 Task: Add Nubian Heritage Indian Hemp & Haitian Vetiver Soap to the cart.
Action: Mouse moved to (247, 118)
Screenshot: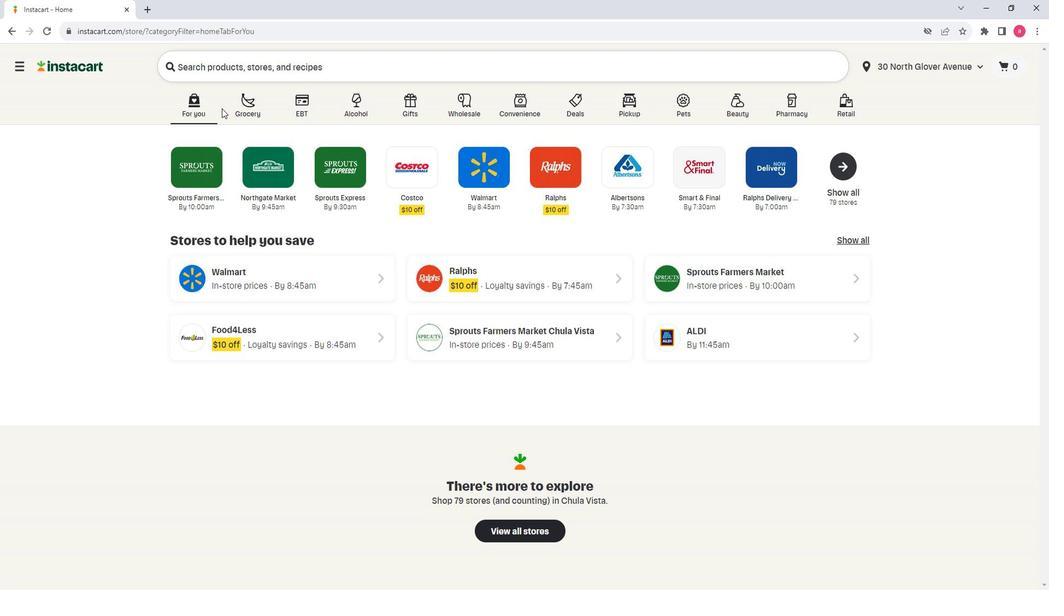 
Action: Mouse pressed left at (247, 118)
Screenshot: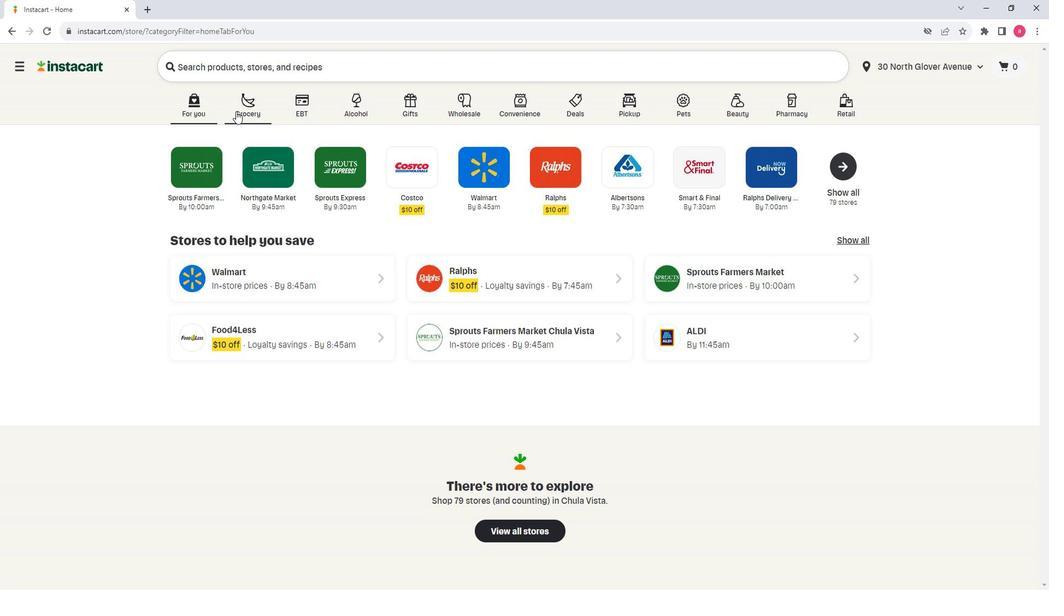 
Action: Mouse moved to (262, 297)
Screenshot: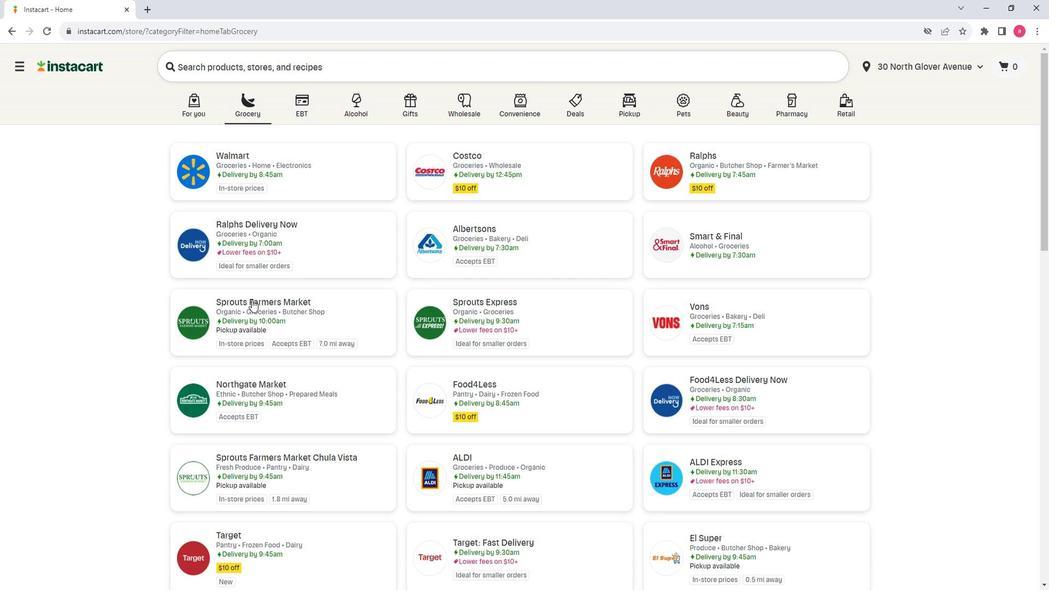 
Action: Mouse pressed left at (262, 297)
Screenshot: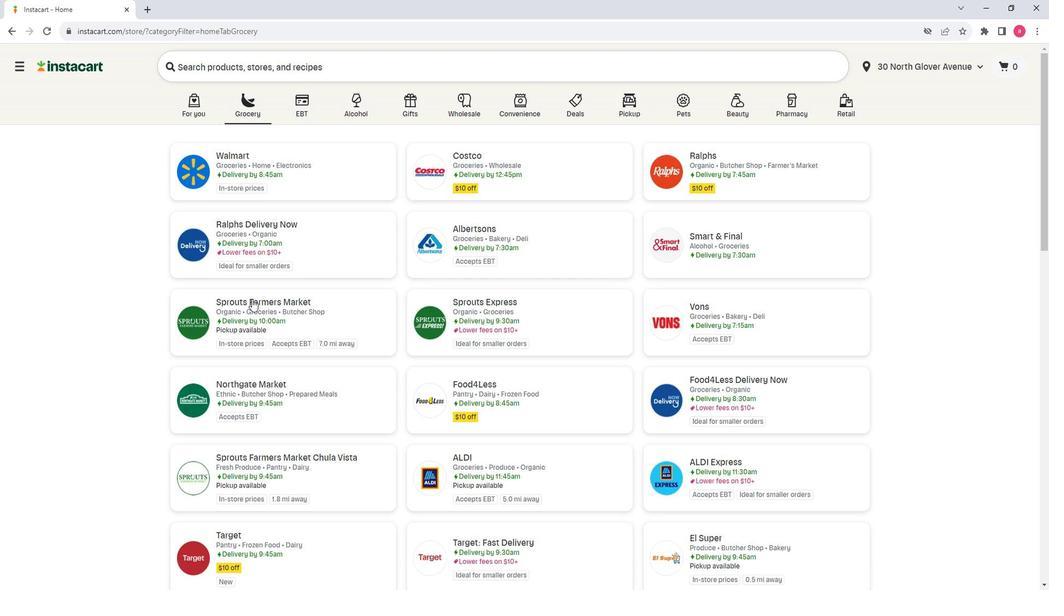 
Action: Mouse moved to (91, 281)
Screenshot: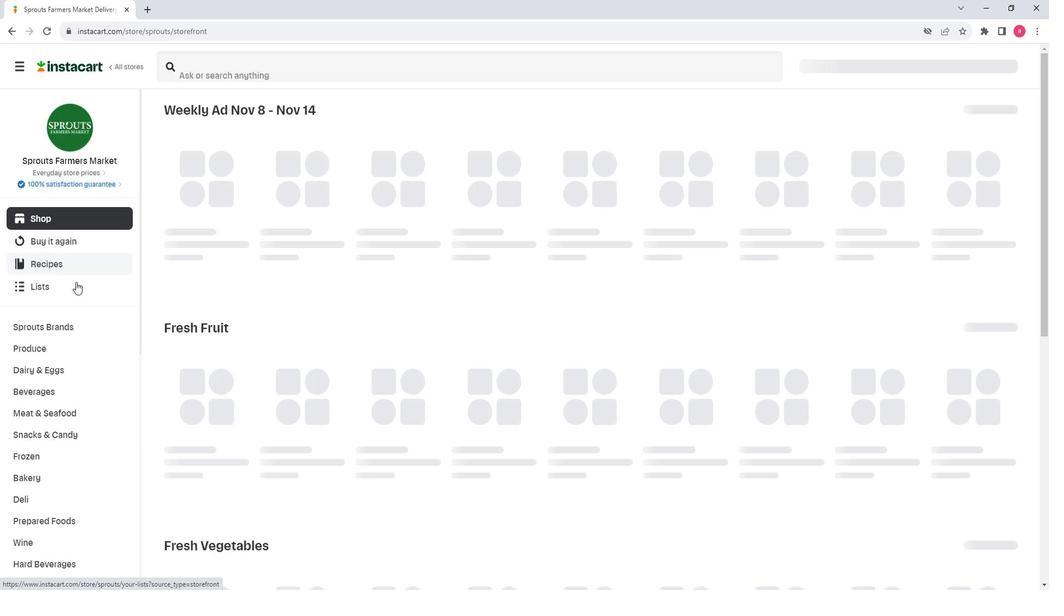
Action: Mouse scrolled (91, 281) with delta (0, 0)
Screenshot: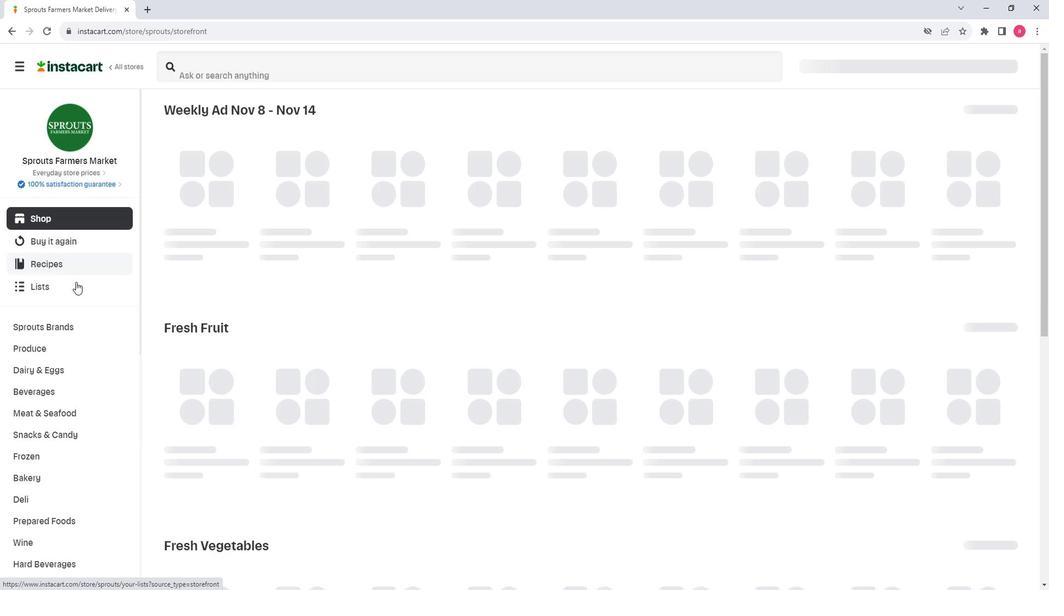 
Action: Mouse scrolled (91, 281) with delta (0, 0)
Screenshot: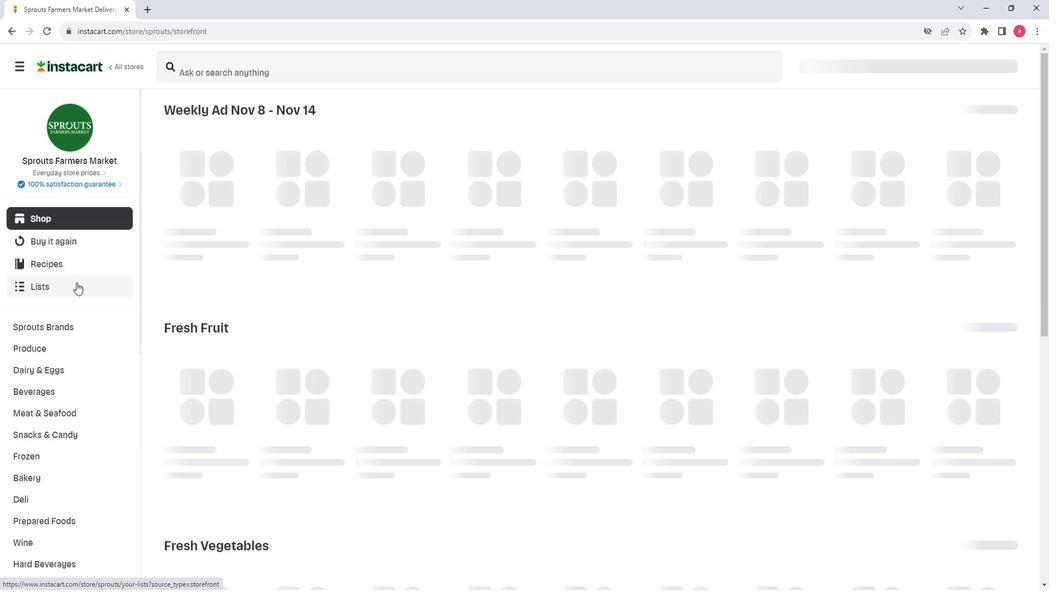 
Action: Mouse moved to (91, 282)
Screenshot: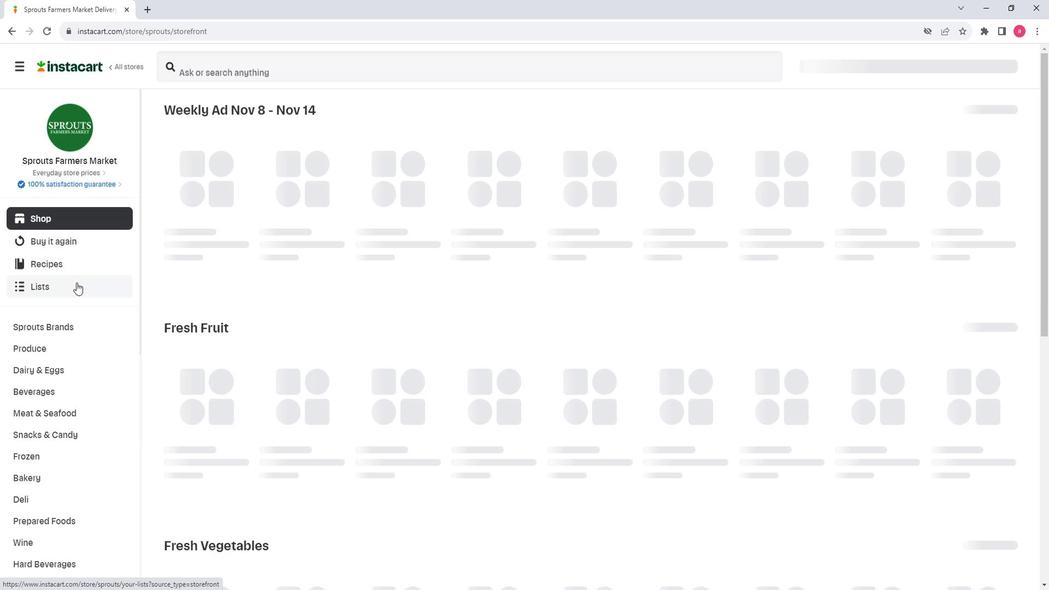 
Action: Mouse scrolled (91, 281) with delta (0, 0)
Screenshot: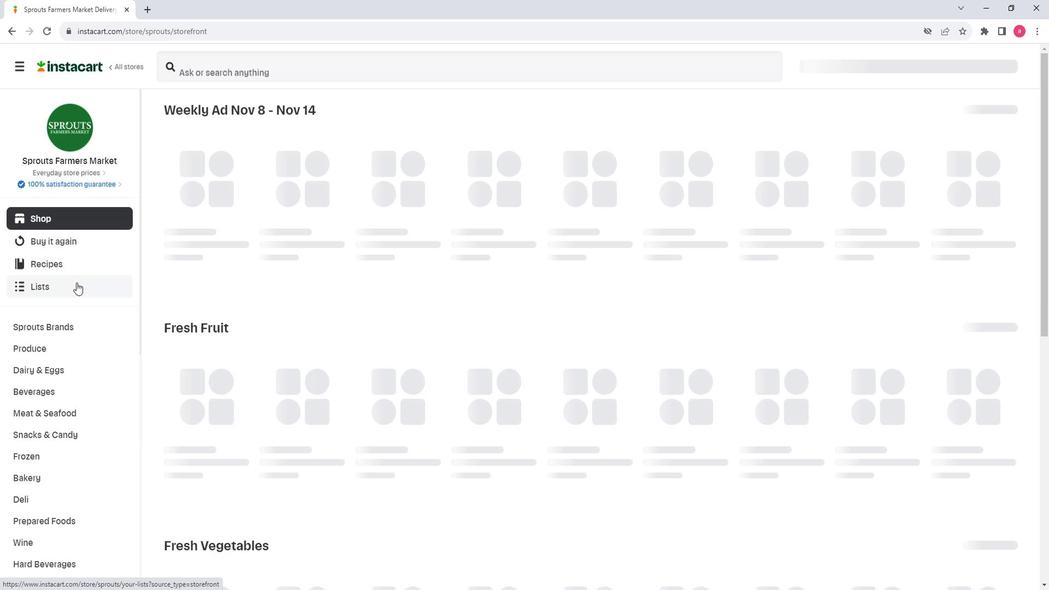 
Action: Mouse scrolled (91, 281) with delta (0, 0)
Screenshot: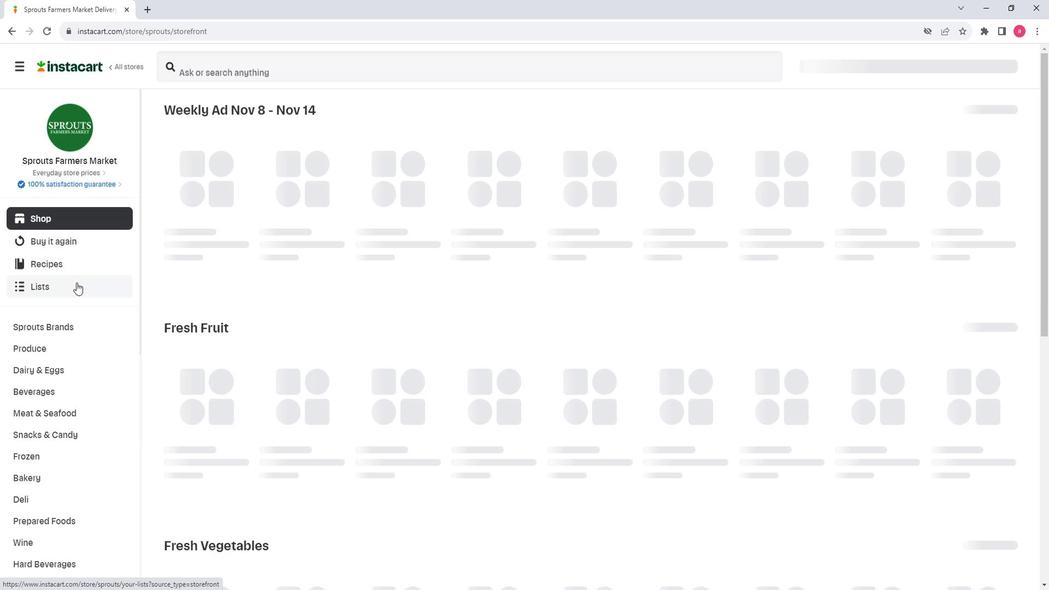 
Action: Mouse scrolled (91, 281) with delta (0, 0)
Screenshot: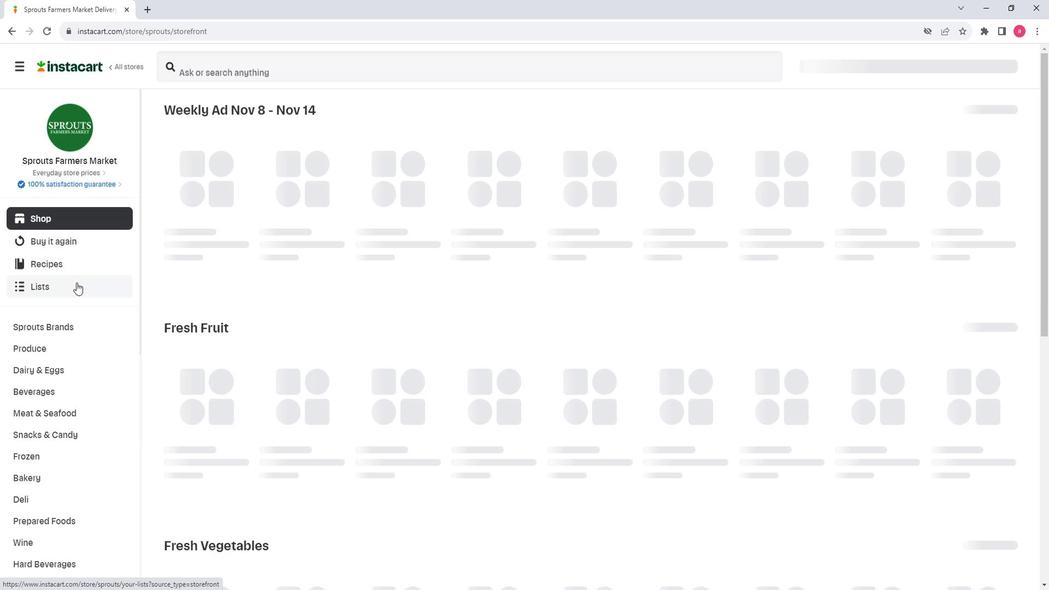 
Action: Mouse moved to (91, 282)
Screenshot: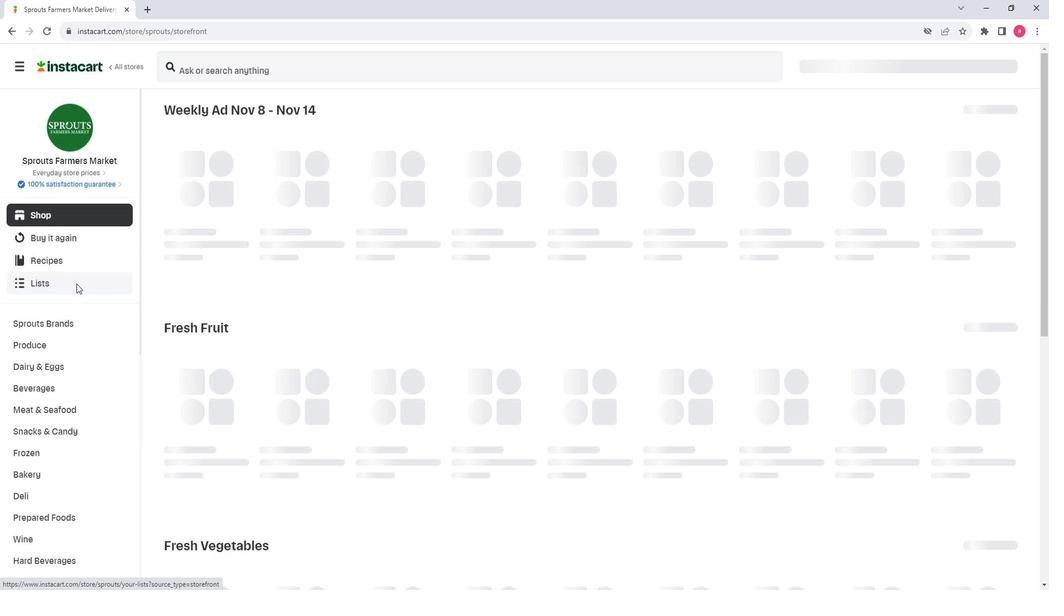 
Action: Mouse scrolled (91, 282) with delta (0, 0)
Screenshot: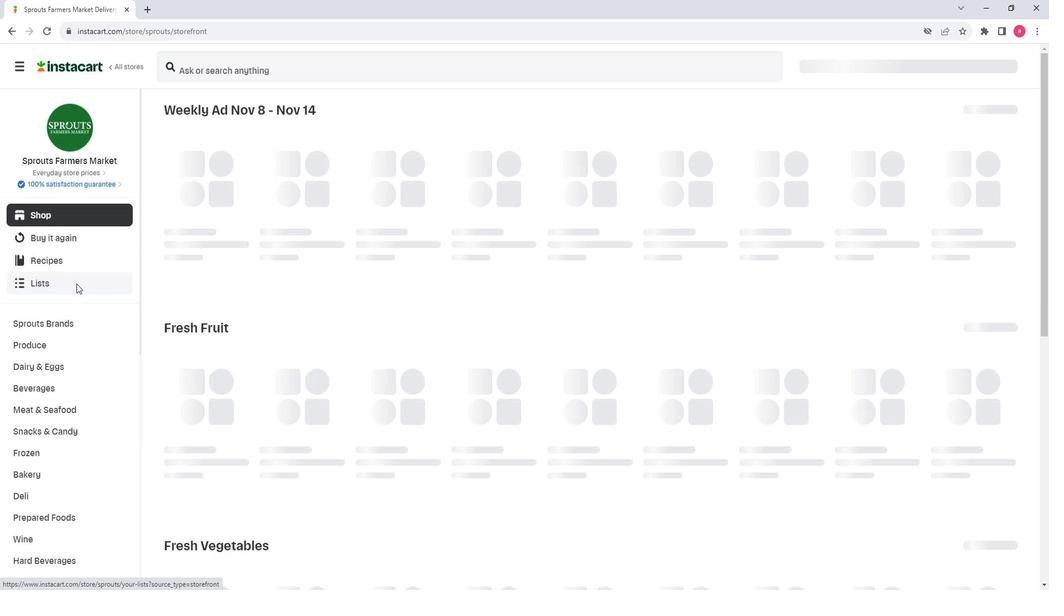 
Action: Mouse moved to (92, 284)
Screenshot: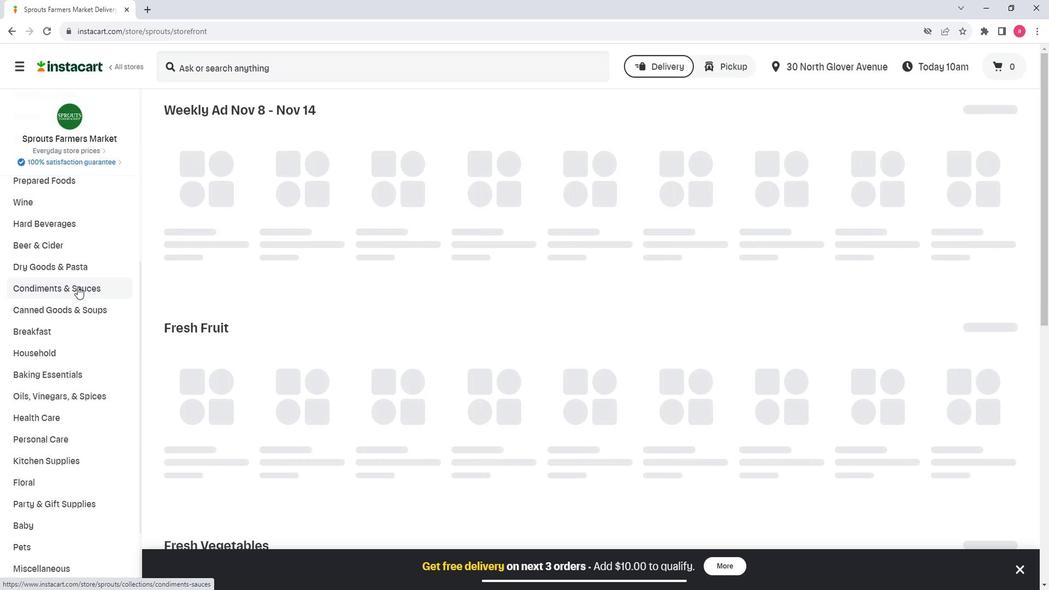 
Action: Mouse scrolled (92, 284) with delta (0, 0)
Screenshot: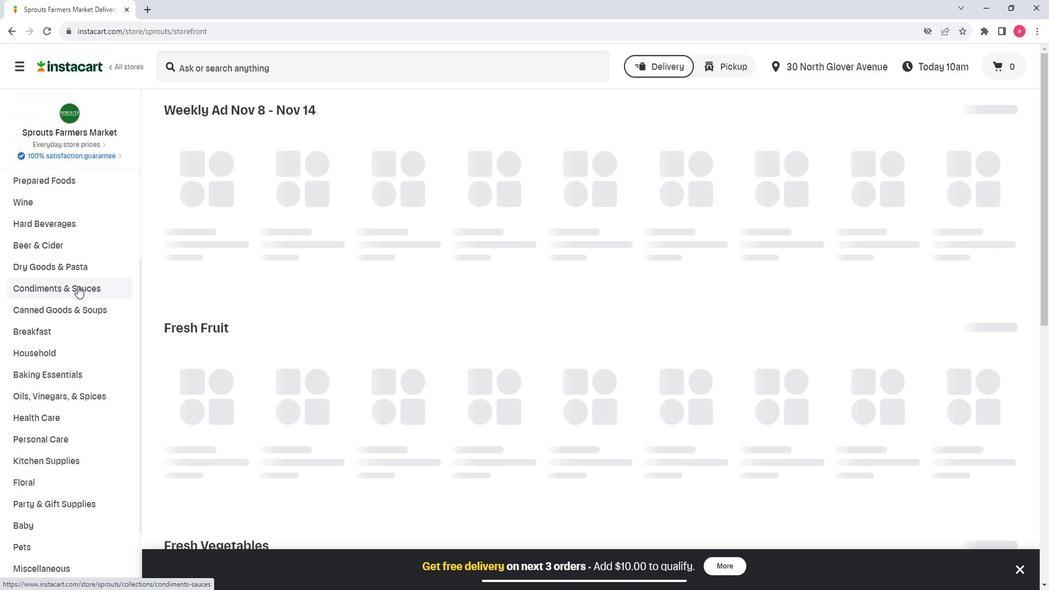 
Action: Mouse scrolled (92, 284) with delta (0, 0)
Screenshot: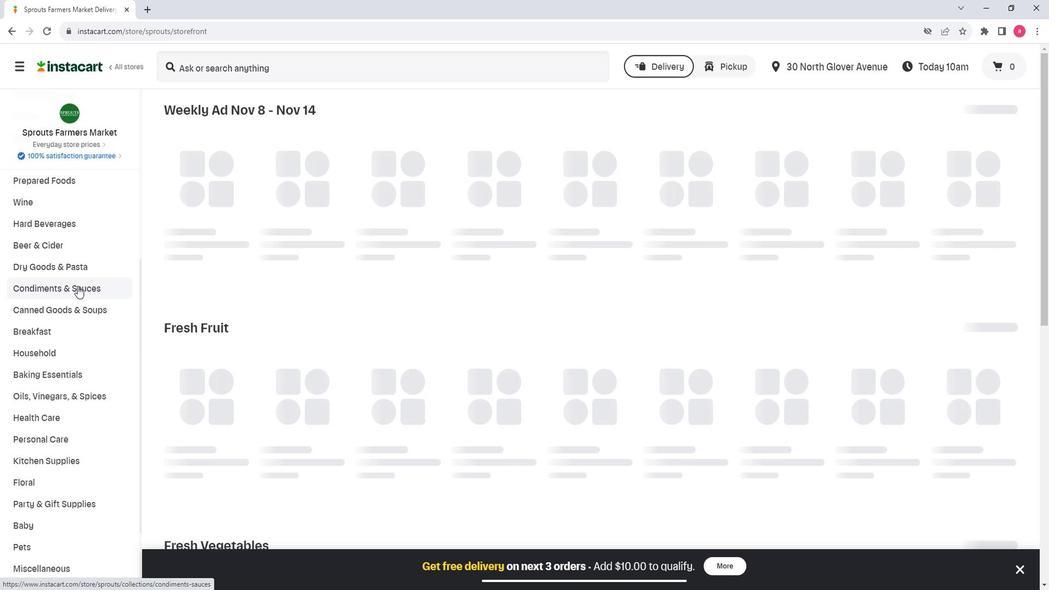 
Action: Mouse moved to (74, 341)
Screenshot: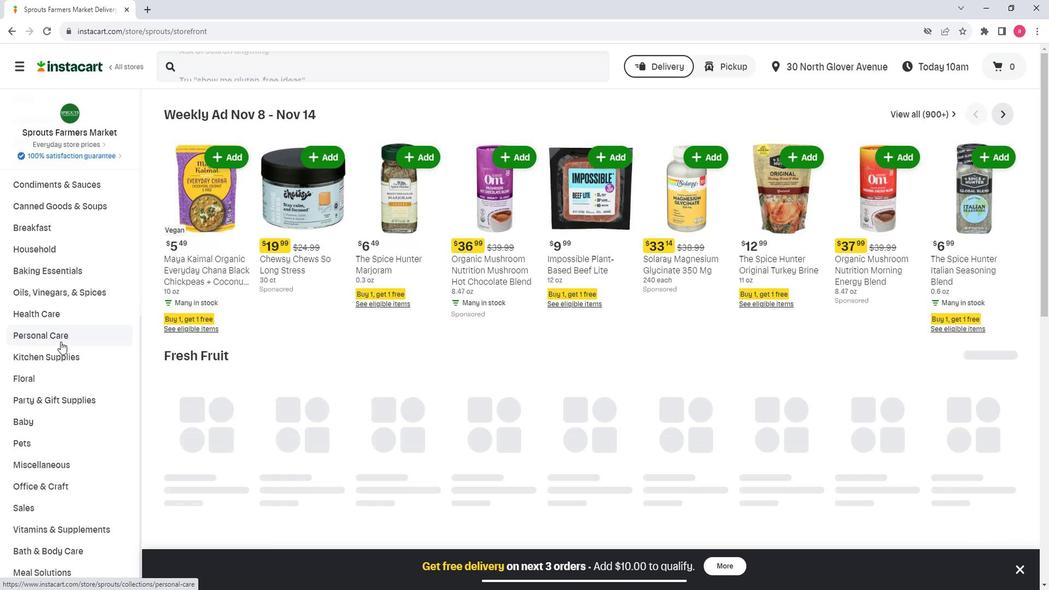 
Action: Mouse pressed left at (74, 341)
Screenshot: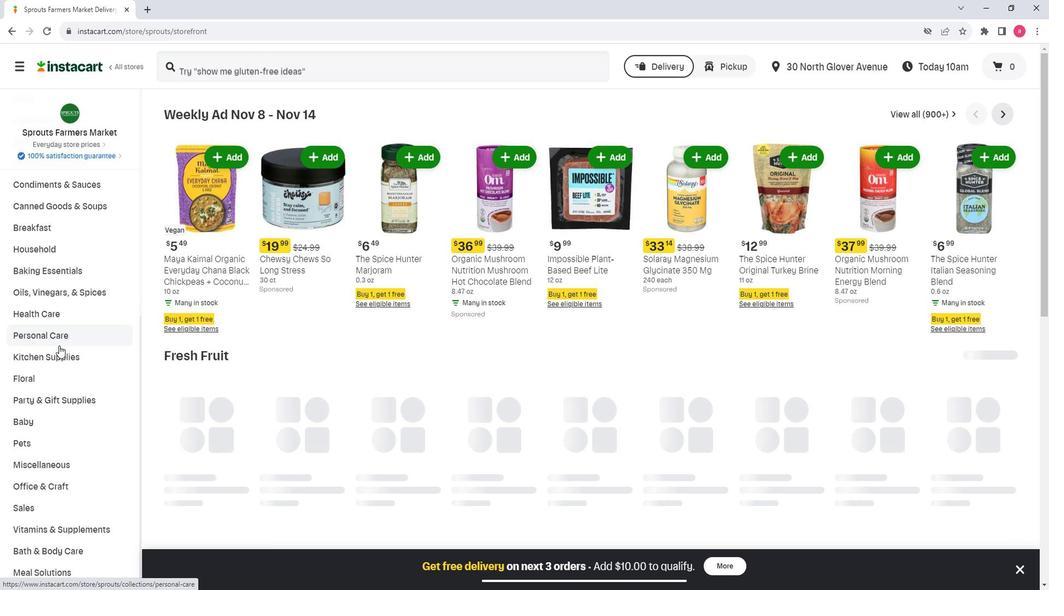
Action: Mouse moved to (278, 147)
Screenshot: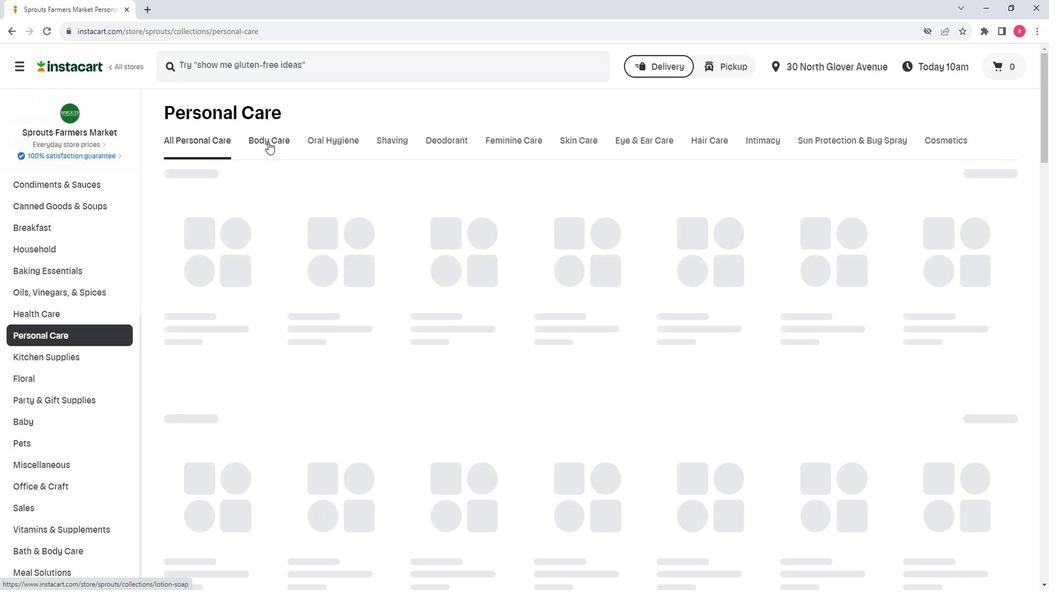 
Action: Mouse pressed left at (278, 147)
Screenshot: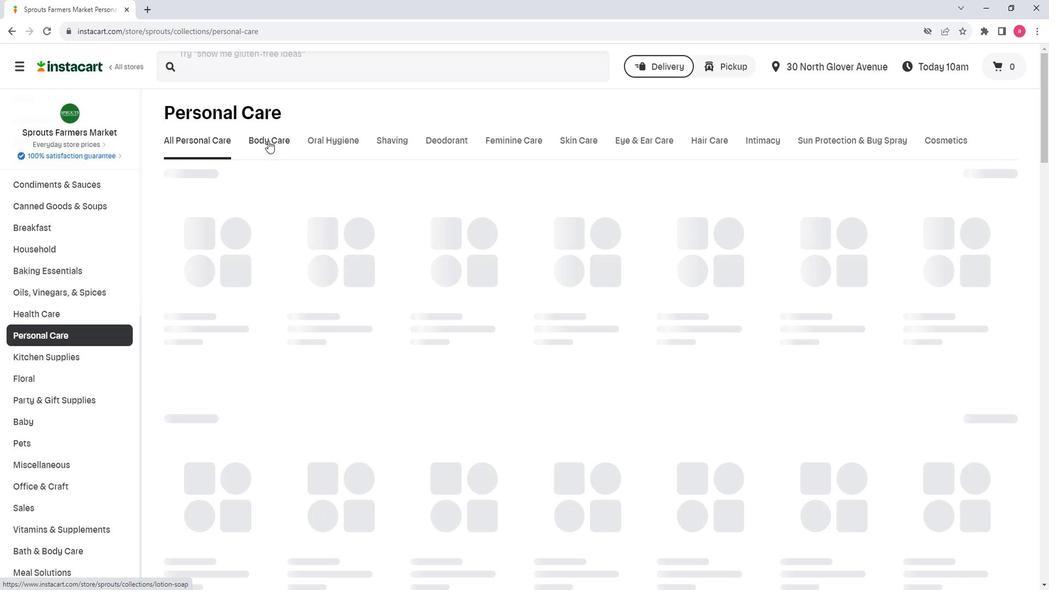 
Action: Mouse moved to (270, 191)
Screenshot: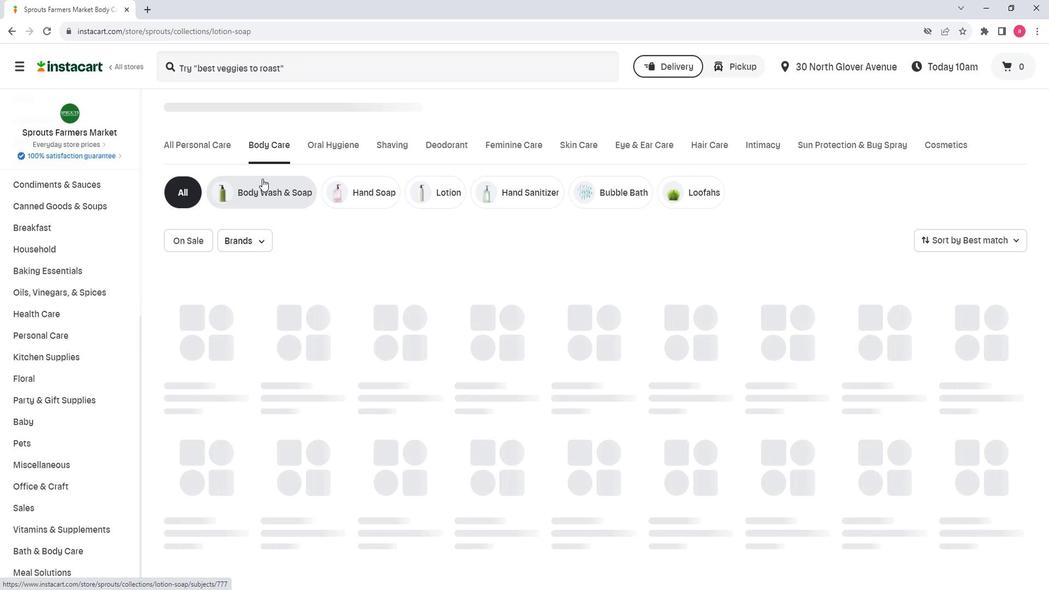 
Action: Mouse pressed left at (270, 191)
Screenshot: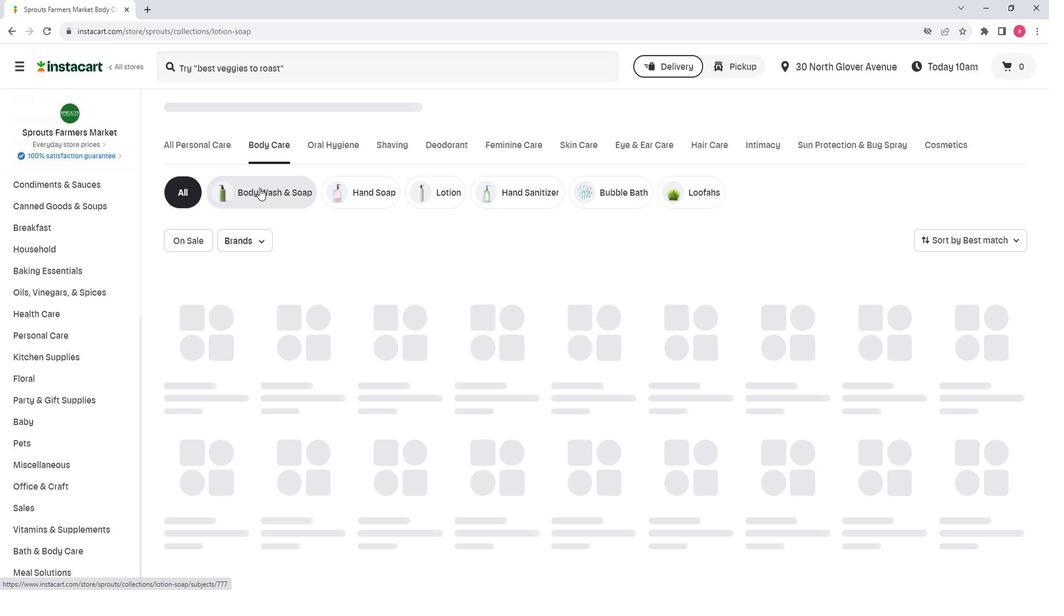 
Action: Mouse moved to (235, 74)
Screenshot: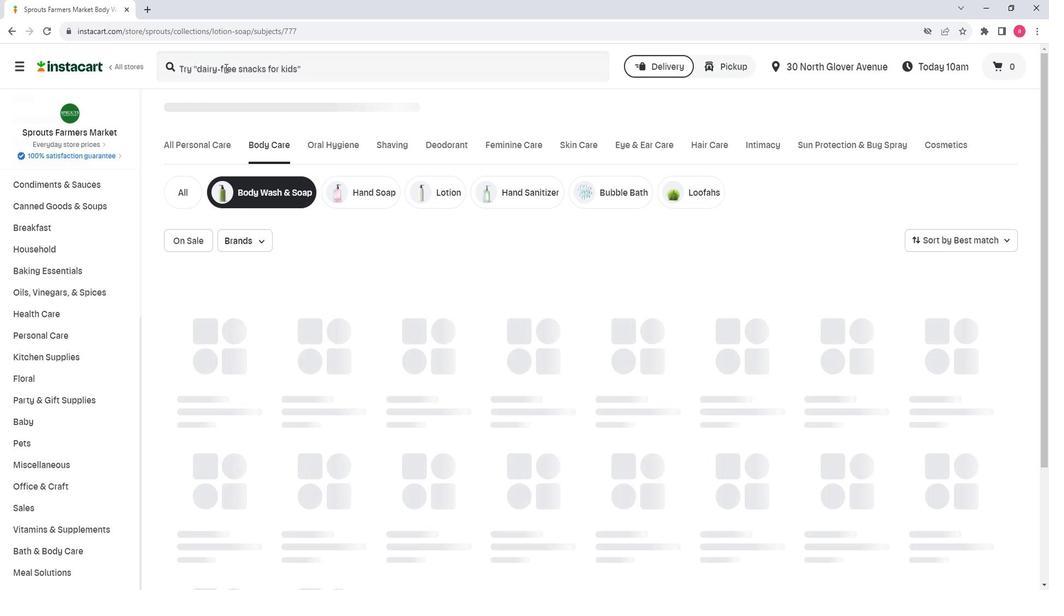 
Action: Mouse pressed left at (235, 74)
Screenshot: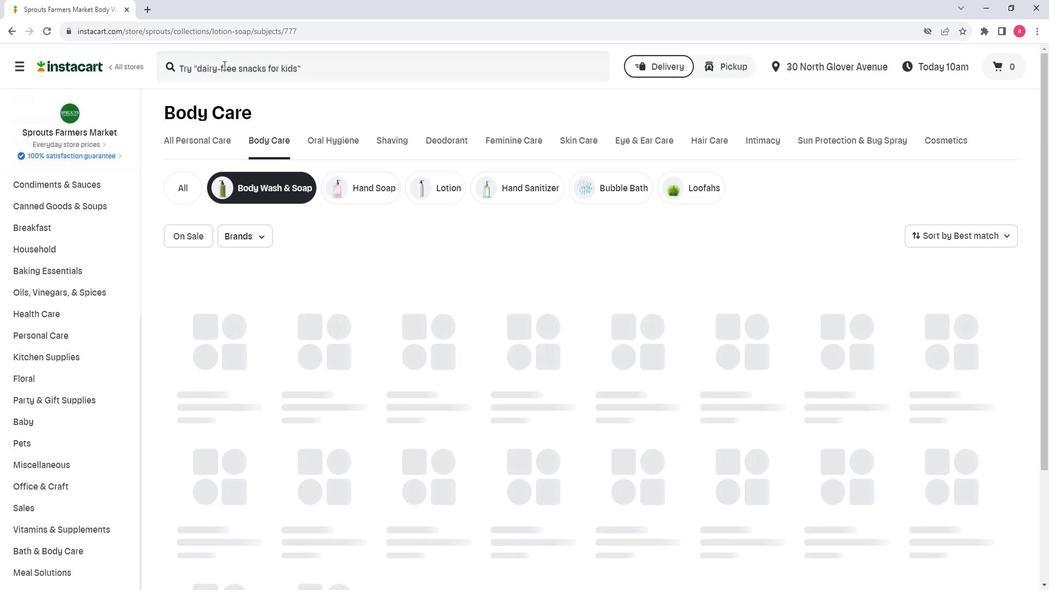 
Action: Key pressed <Key.shift>Nubian<Key.space><Key.shift><Key.shift><Key.shift><Key.shift><Key.shift><Key.shift><Key.shift><Key.shift><Key.shift><Key.shift><Key.shift><Key.shift><Key.shift><Key.shift><Key.shift><Key.shift>Heritage<Key.space><Key.shift><Key.shift><Key.shift><Key.shift><Key.shift><Key.shift><Key.shift>Indian<Key.backspace><Key.space><Key.backspace>n<Key.space><Key.shift><Key.shift><Key.shift><Key.shift><Key.shift><Key.shift><Key.shift><Key.shift><Key.shift><Key.shift><Key.shift><Key.shift><Key.shift><Key.shift>Hemp<Key.space><Key.shift>&<Key.space><Key.shift><Key.shift><Key.shift><Key.shift><Key.shift><Key.shift><Key.shift><Key.shift><Key.shift><Key.shift><Key.shift><Key.shift><Key.shift><Key.shift>Hait
Screenshot: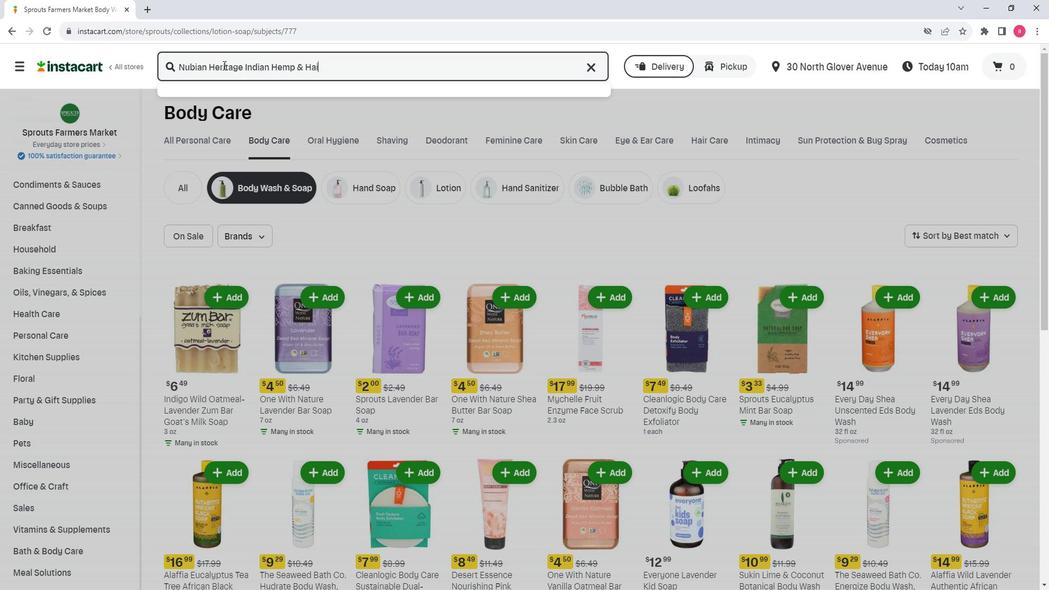 
Action: Mouse moved to (234, 74)
Screenshot: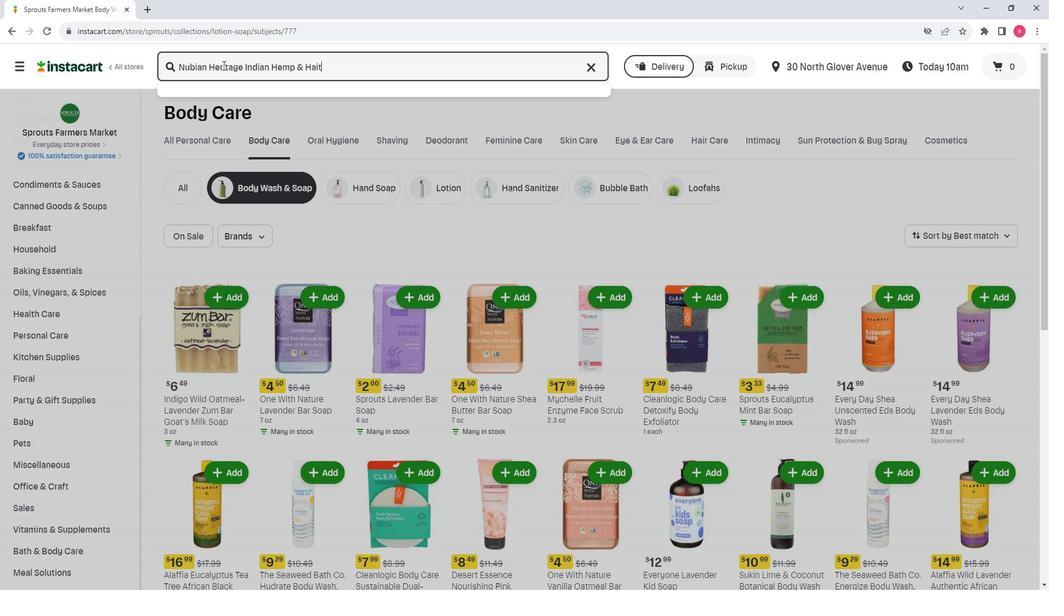 
Action: Key pressed ian<Key.space><Key.shift><Key.shift>Vetiver<Key.space><Key.shift>Soap<Key.enter>
Screenshot: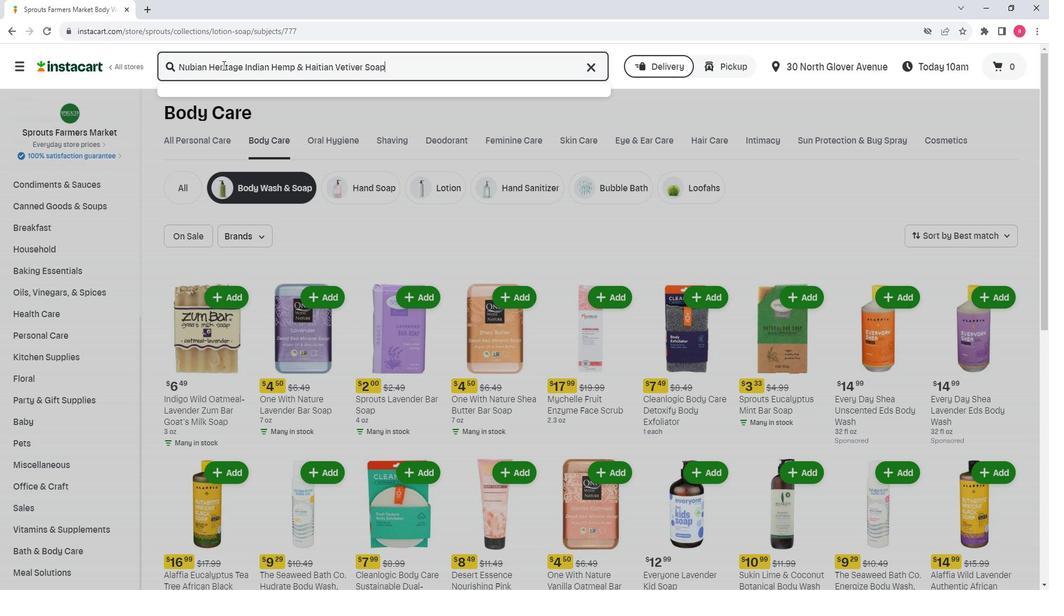 
Action: Mouse moved to (478, 185)
Screenshot: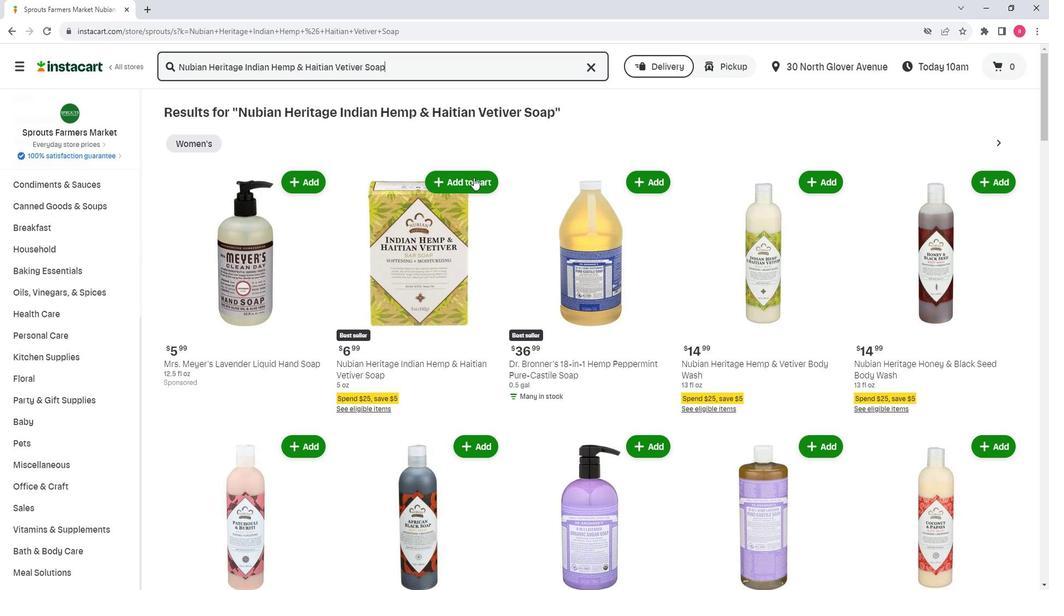 
Action: Mouse pressed left at (478, 185)
Screenshot: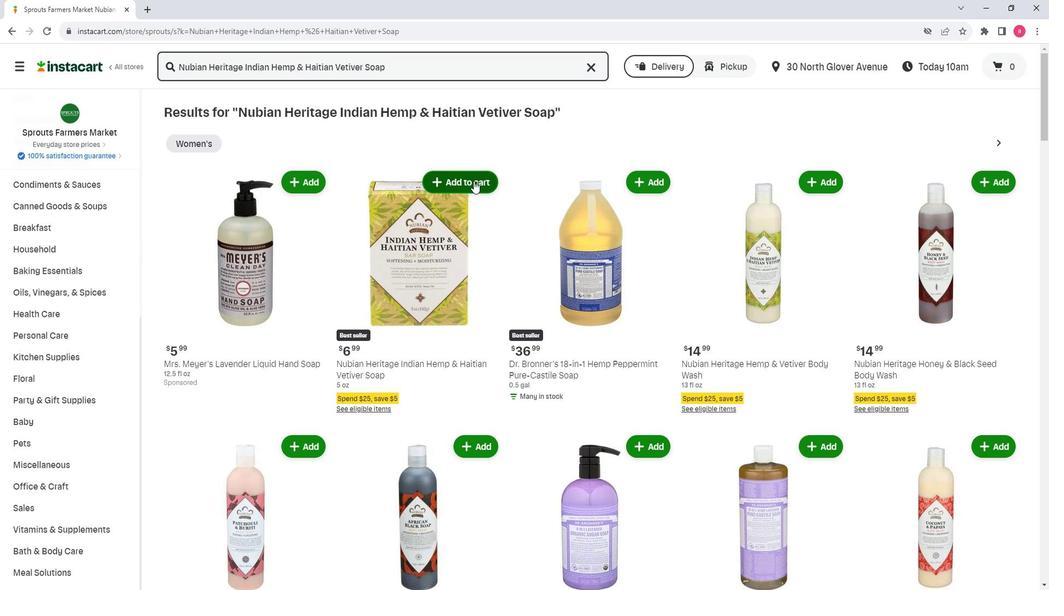 
